 Task: Locate waterfalls and gorges in the Finger Lakes region between Ithaca, New York, and Rochester, New York.
Action: Mouse moved to (237, 73)
Screenshot: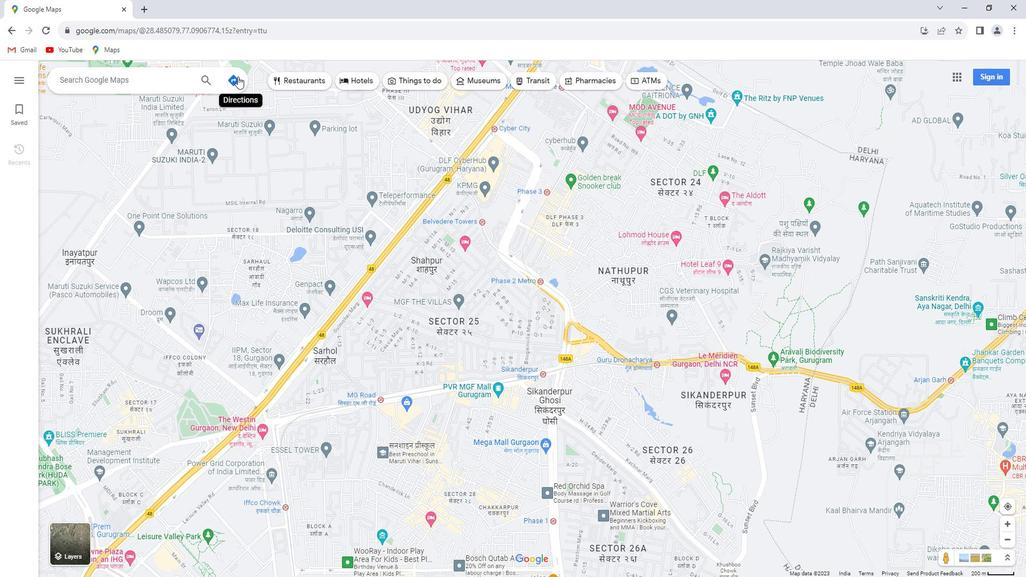 
Action: Mouse pressed left at (237, 73)
Screenshot: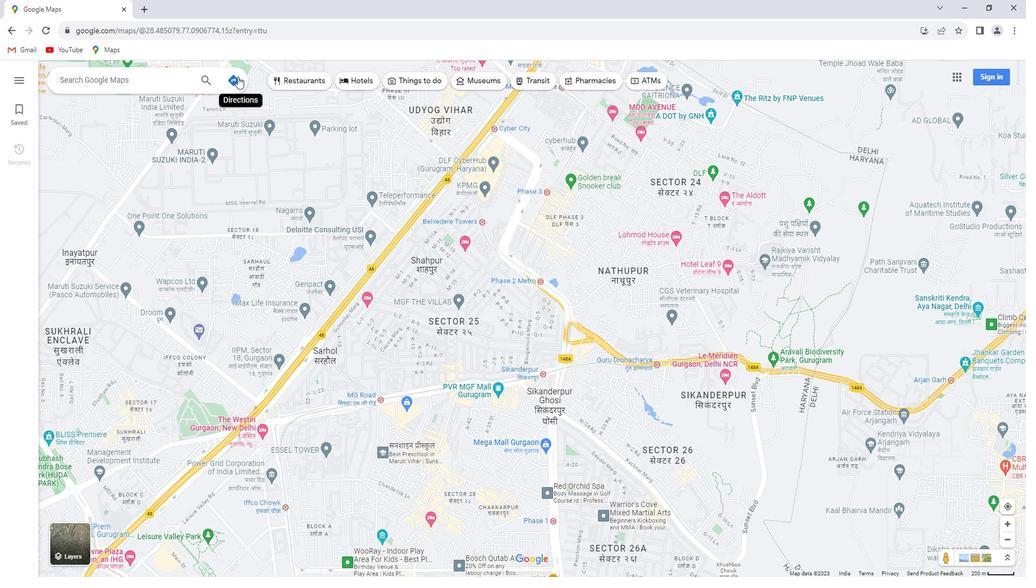 
Action: Mouse moved to (168, 98)
Screenshot: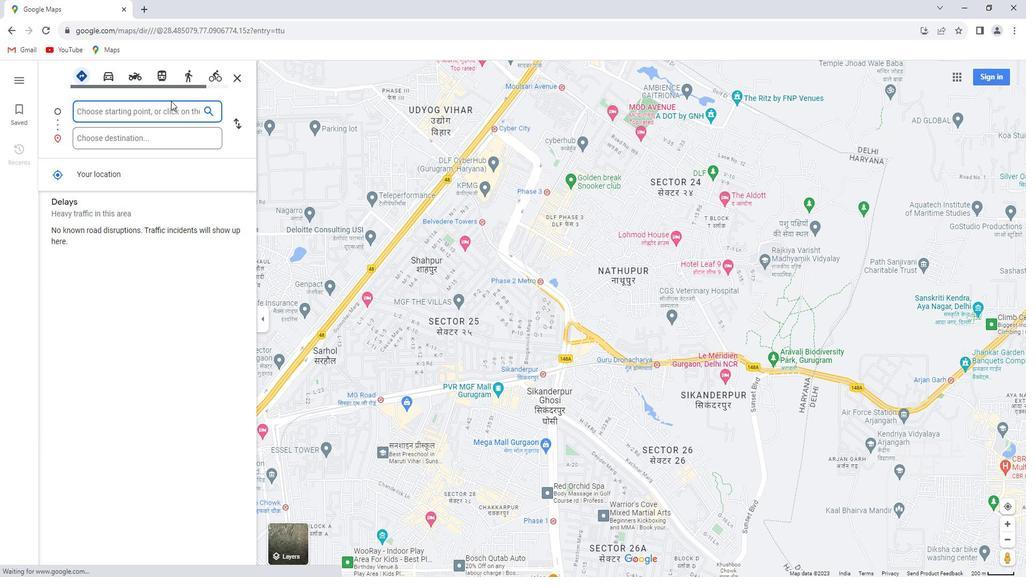 
Action: Key pressed <Key.shift>Ithaca,<Key.space><Key.shift>New<Key.space><Key.shift>York
Screenshot: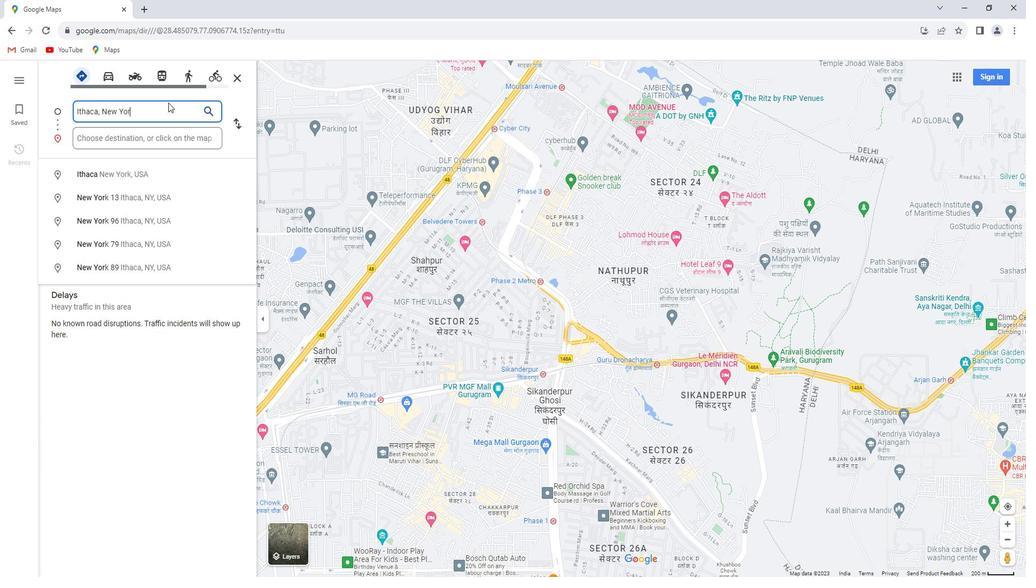 
Action: Mouse moved to (164, 132)
Screenshot: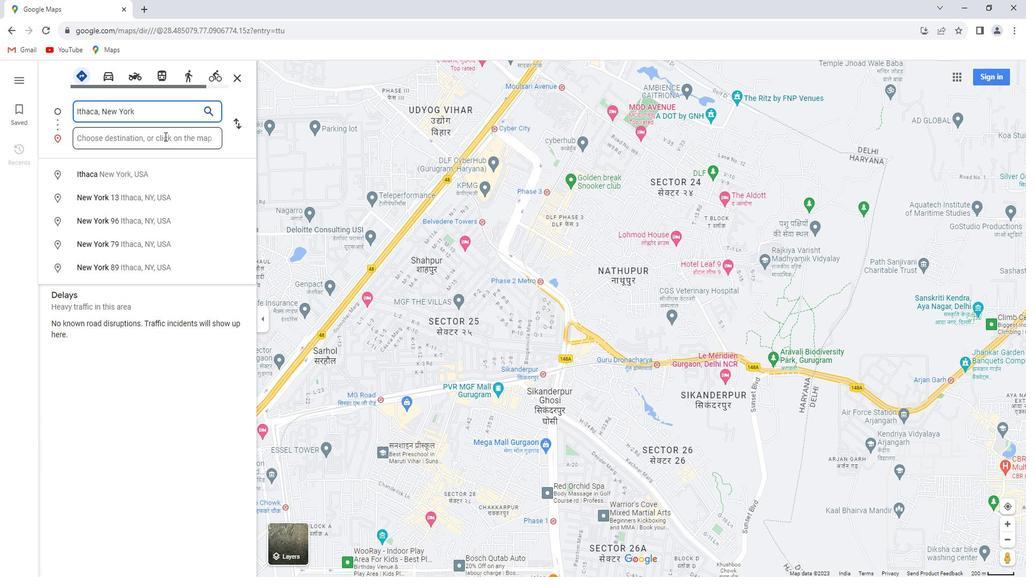 
Action: Mouse pressed left at (164, 132)
Screenshot: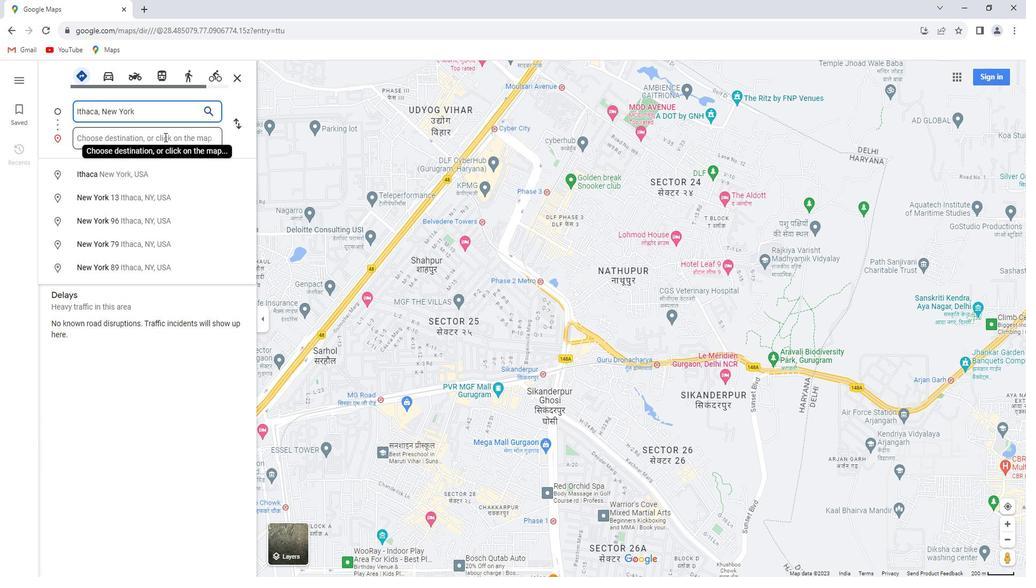 
Action: Key pressed <Key.shift_r><Key.shift_r><Key.shift_r><Key.shift_r><Key.shift_r><Key.shift_r><Key.shift_r><Key.shift_r><Key.shift_r><Key.shift_r><Key.shift_r><Key.shift_r><Key.shift_r><Key.shift_r><Key.shift_r><Key.shift_r><Key.shift_r><Key.shift_r><Key.shift_r><Key.shift_r><Key.shift_r><Key.shift>Rochester,<Key.space><Key.shift_r>New<Key.space><Key.shift_r><Key.shift_r><Key.shift_r><Key.shift_r><Key.shift_r><Key.shift_r><Key.shift_r><Key.shift_r><Key.shift_r><Key.shift_r>York
Screenshot: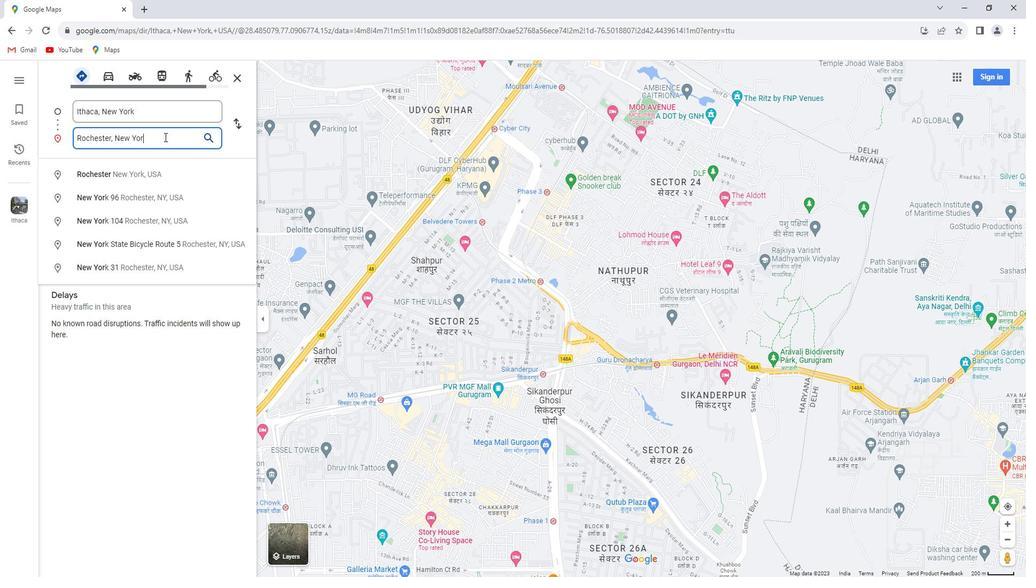 
Action: Mouse moved to (175, 130)
Screenshot: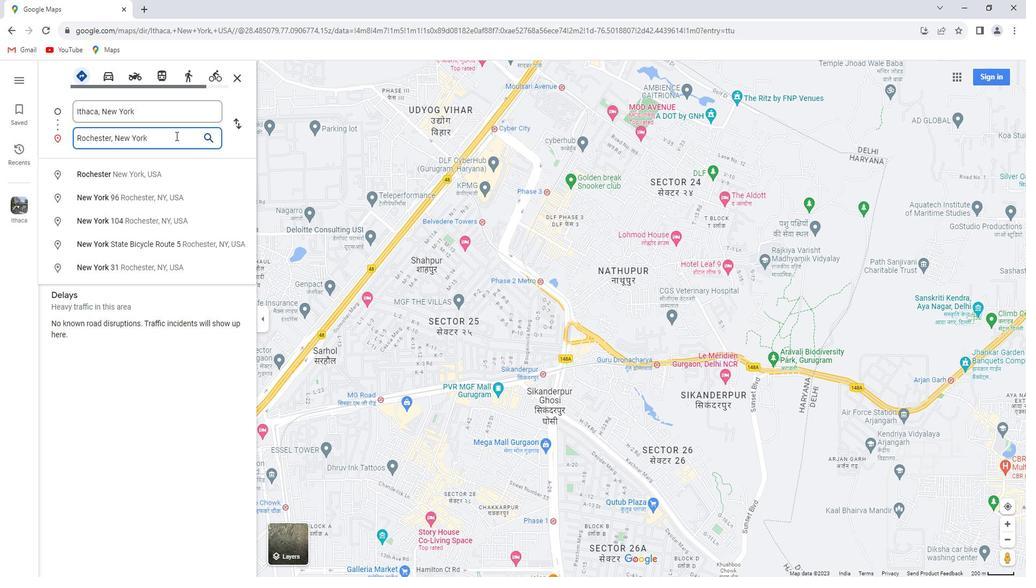 
Action: Key pressed <Key.enter>
Screenshot: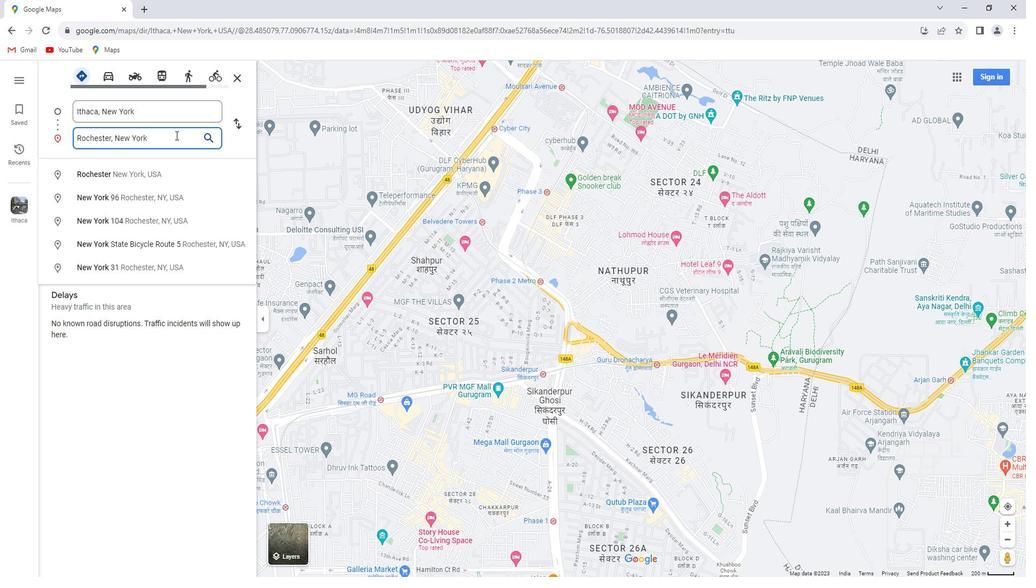 
Action: Mouse moved to (517, 81)
Screenshot: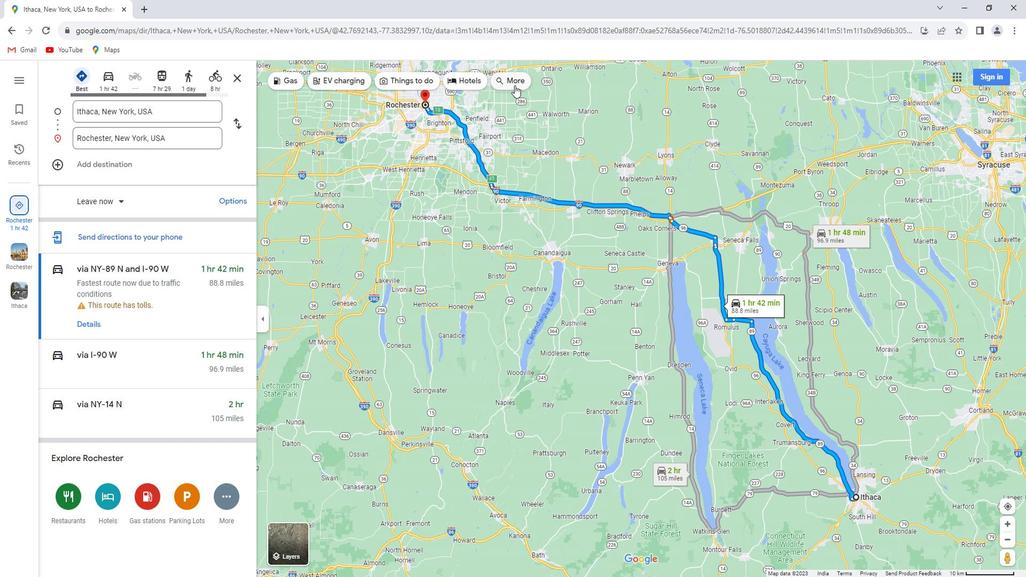 
Action: Mouse pressed left at (517, 81)
Screenshot: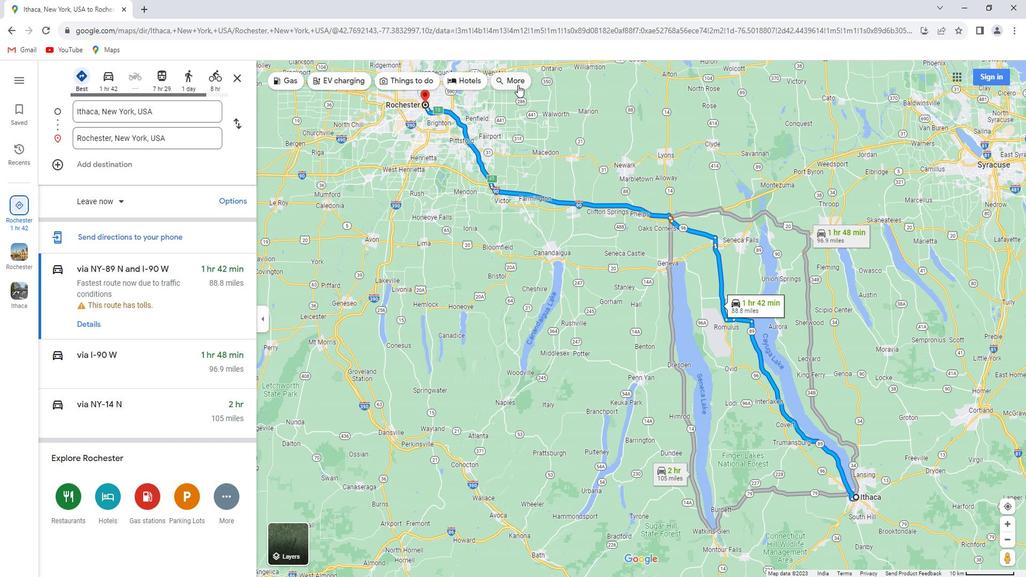 
Action: Mouse moved to (133, 75)
Screenshot: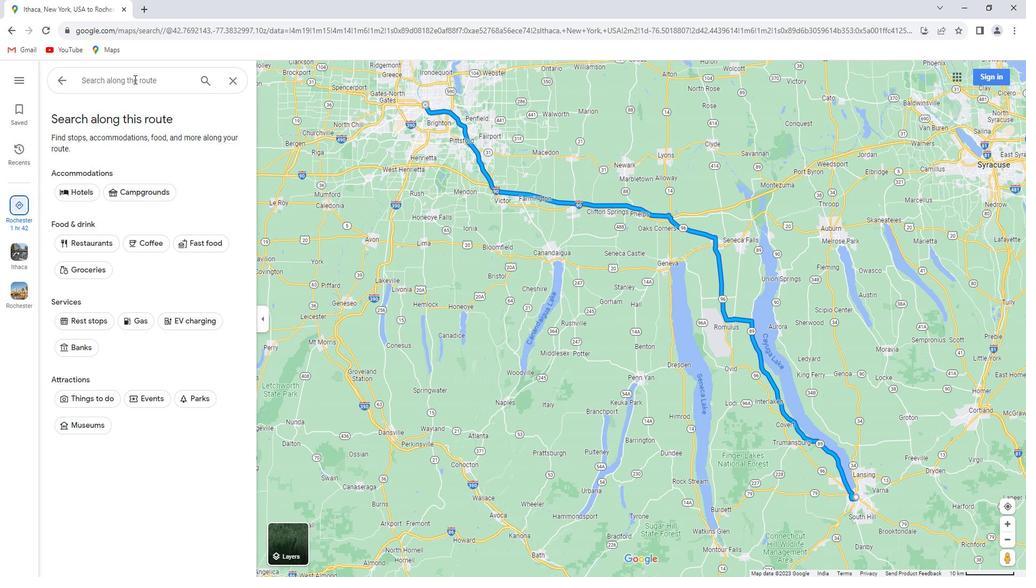 
Action: Mouse pressed left at (133, 75)
Screenshot: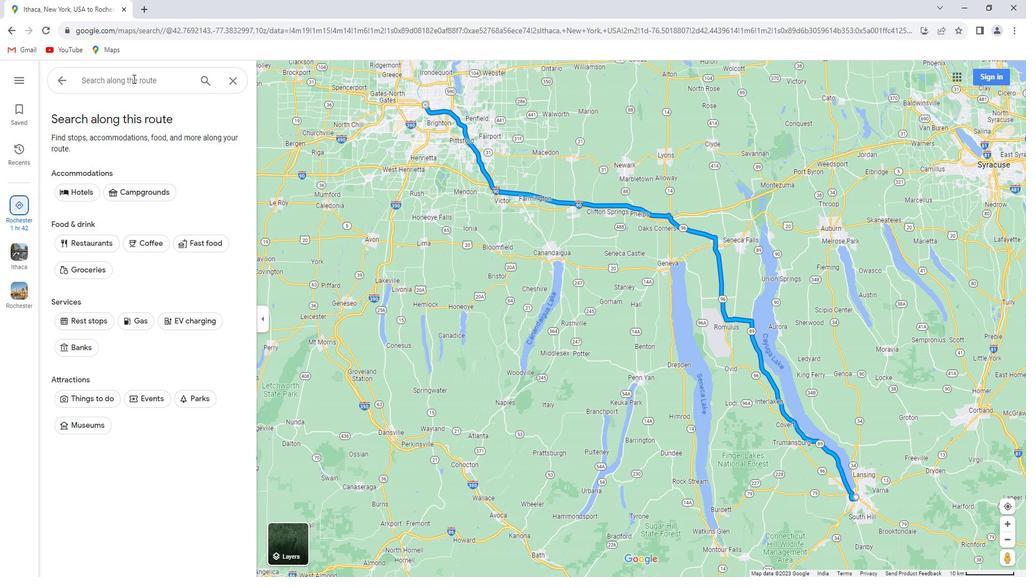 
Action: Key pressed waterfalls<Key.space>and<Key.space>gorges<Key.space>in<Key.space>the<Key.space><Key.shift>Finger<Key.space><Key.shift_r>Lakes<Key.space>region<Key.enter>
Screenshot: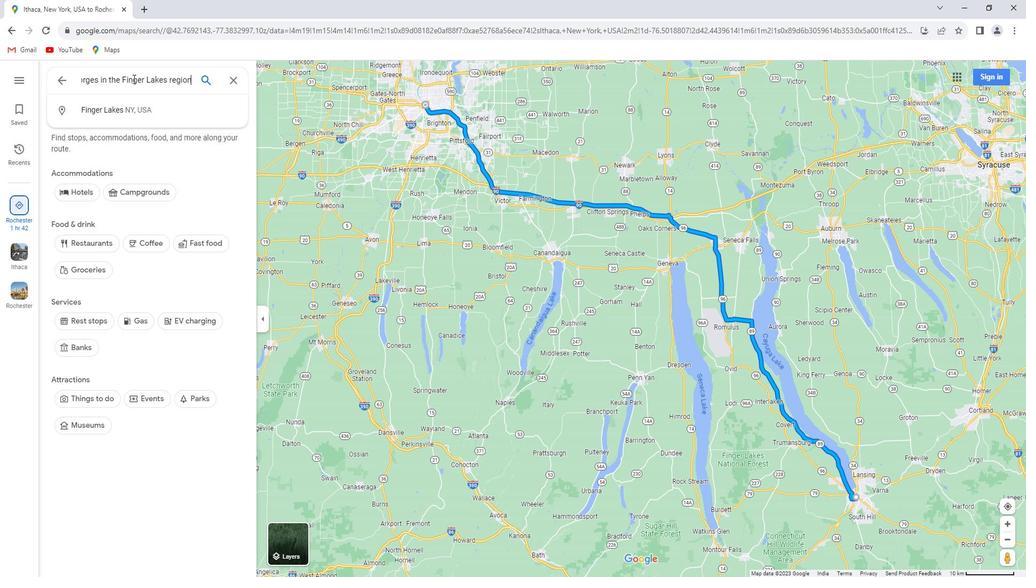 
Action: Mouse moved to (271, 153)
Screenshot: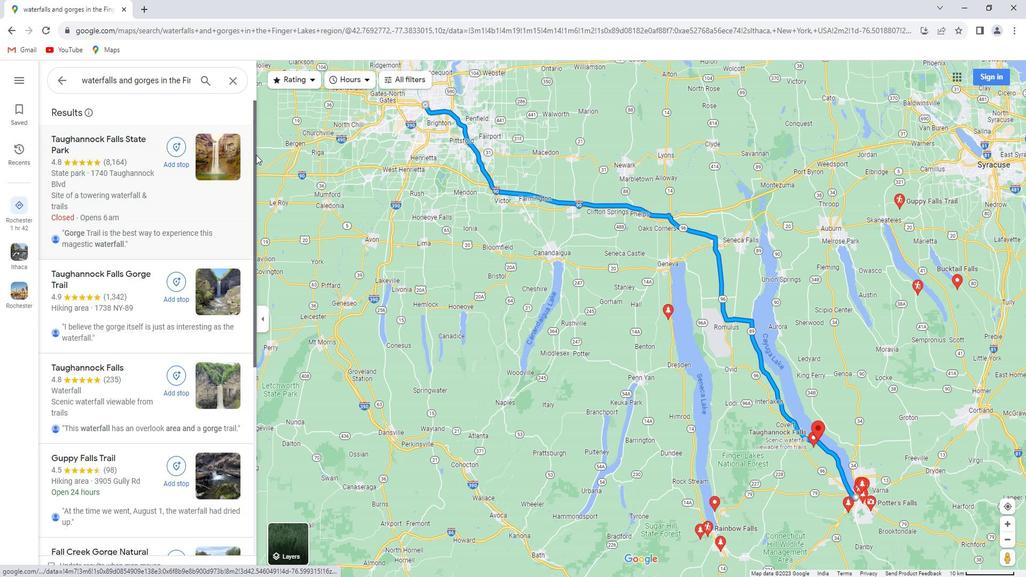 
